 Task: Verify if a network connection is established and, if not, log an error message using an "AND" condition.
Action: Mouse moved to (274, 339)
Screenshot: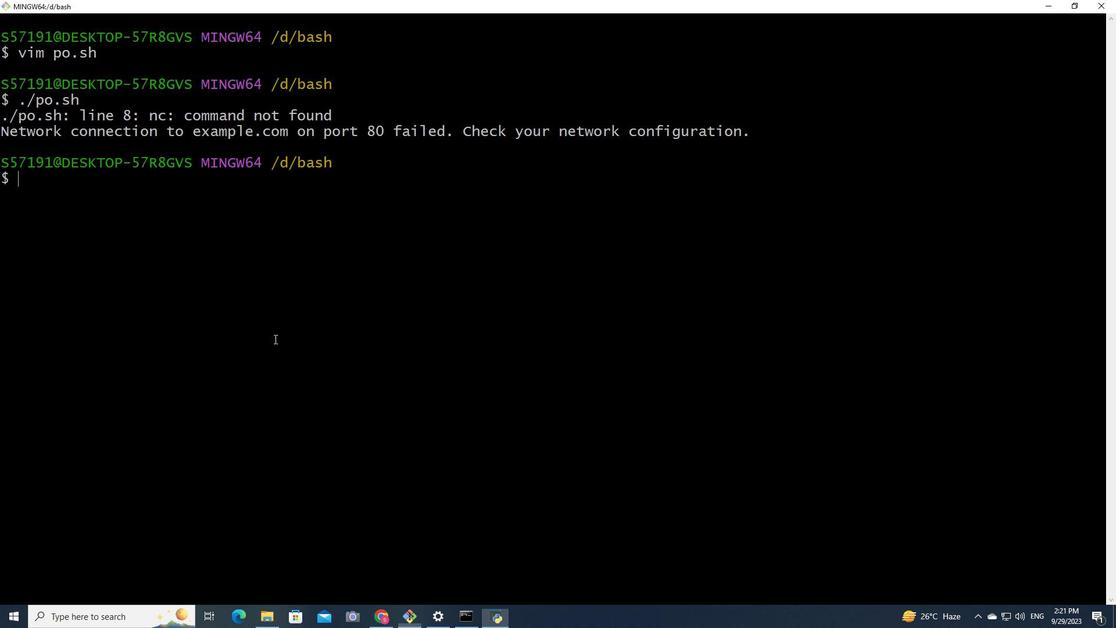 
Action: Mouse pressed left at (274, 339)
Screenshot: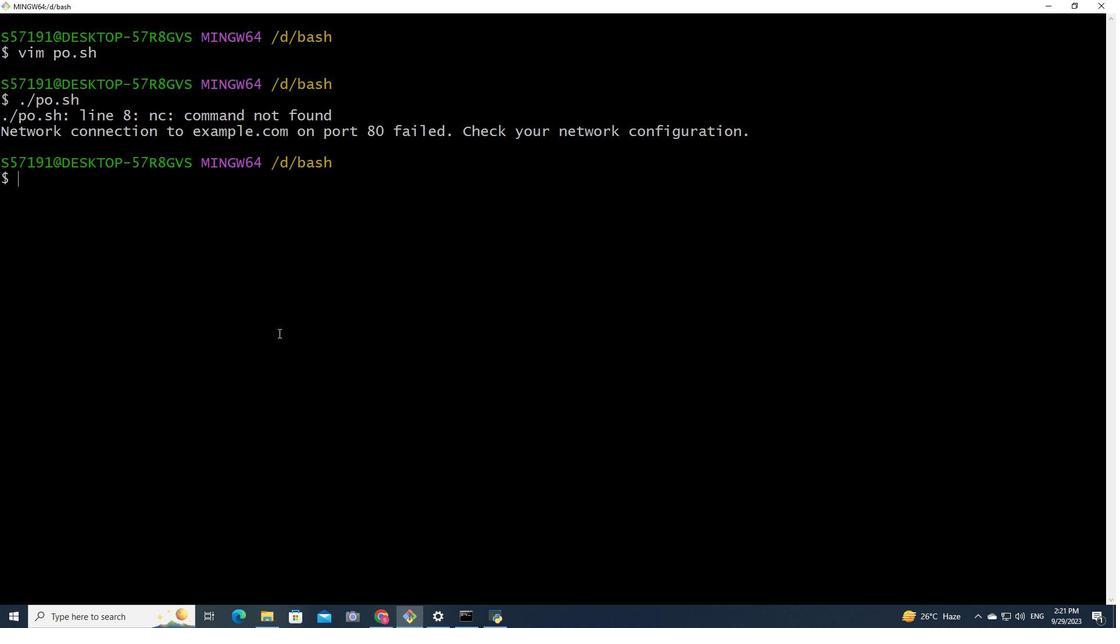 
Action: Mouse moved to (443, 258)
Screenshot: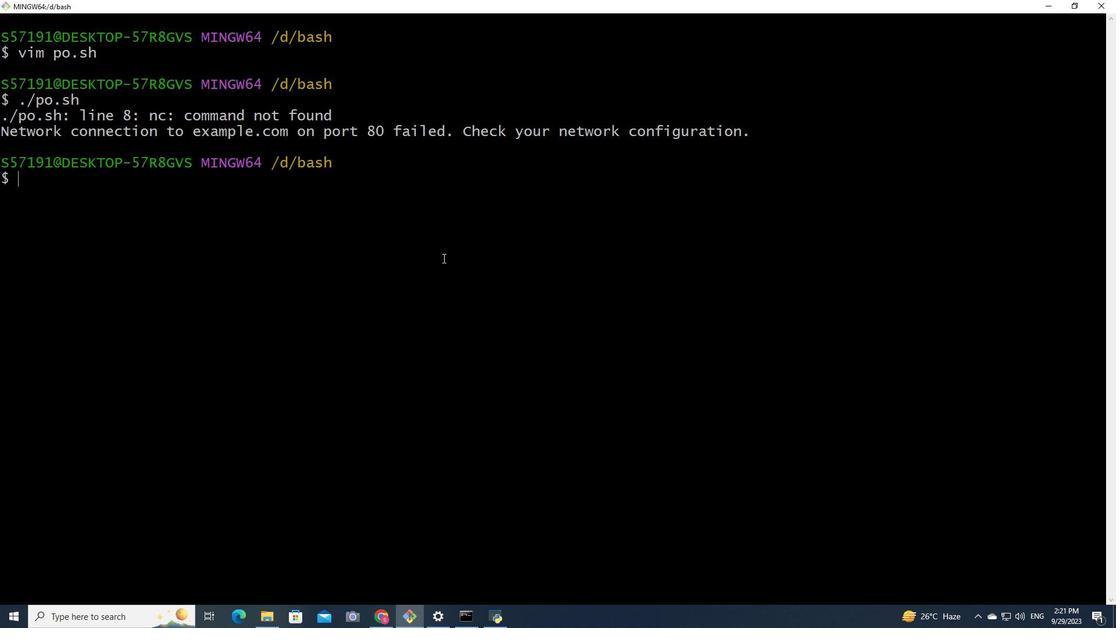 
Action: Mouse pressed left at (443, 258)
Screenshot: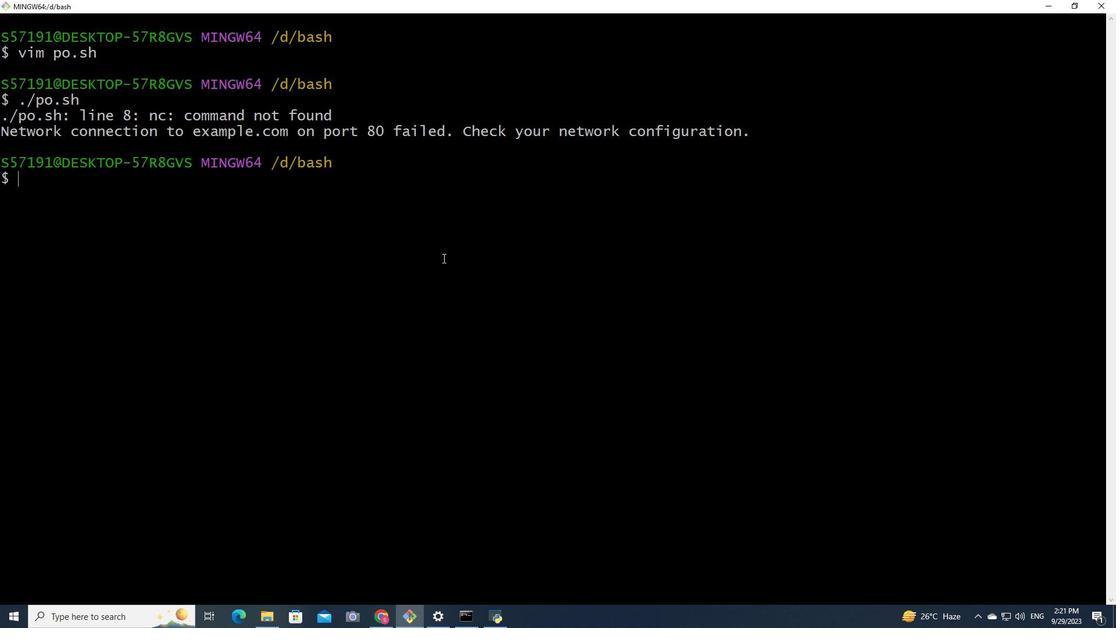 
Action: Mouse moved to (524, 326)
Screenshot: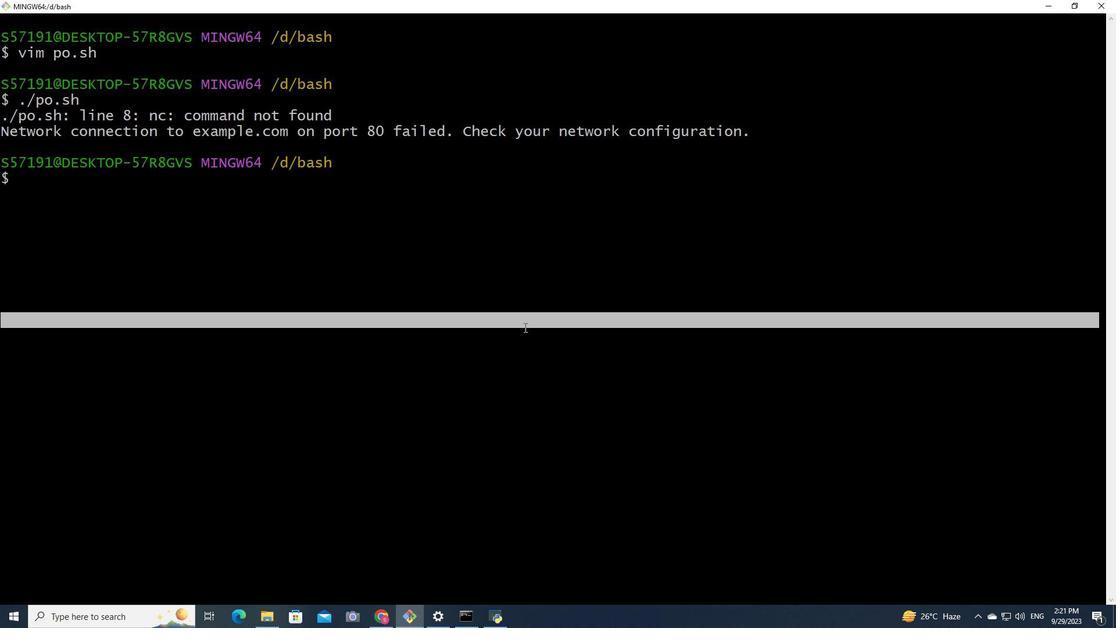 
Action: Mouse pressed left at (524, 326)
Screenshot: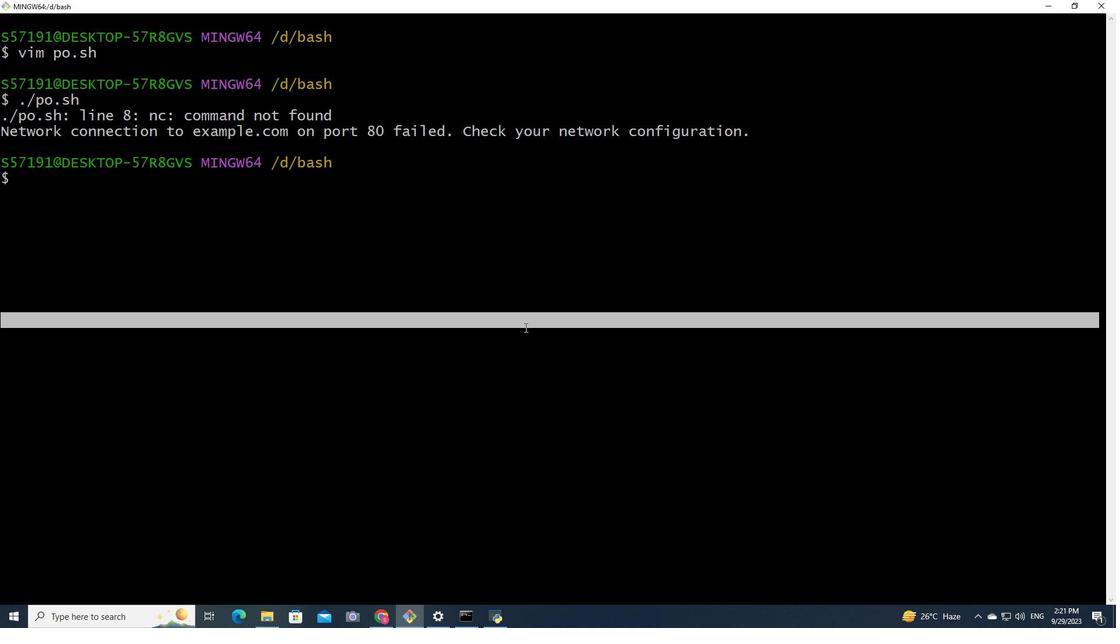 
Action: Mouse moved to (596, 275)
Screenshot: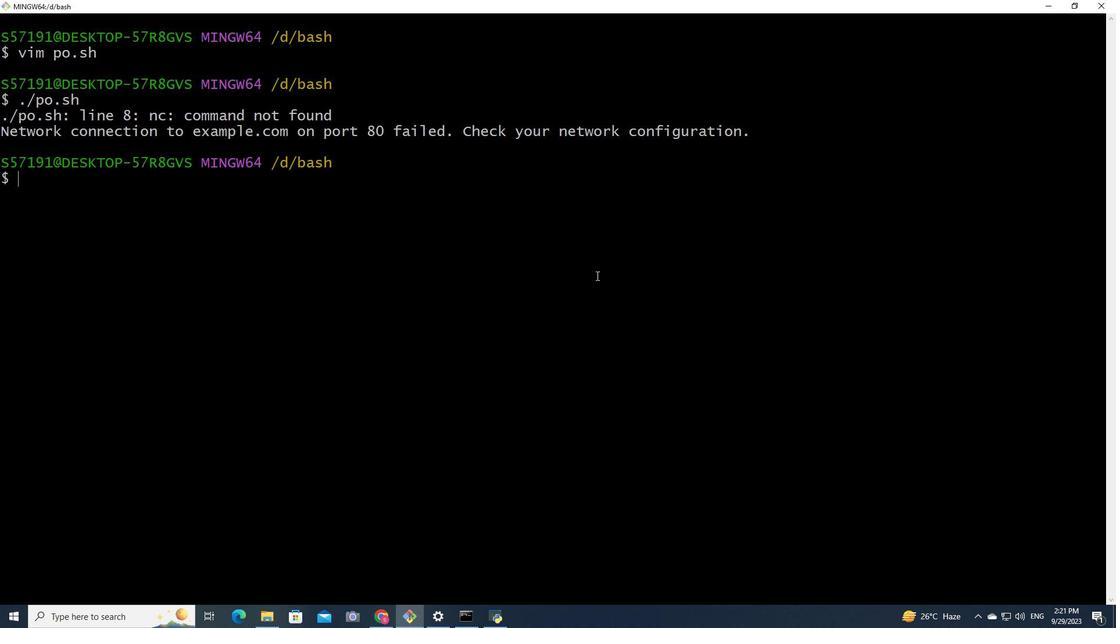 
Action: Mouse pressed left at (596, 275)
Screenshot: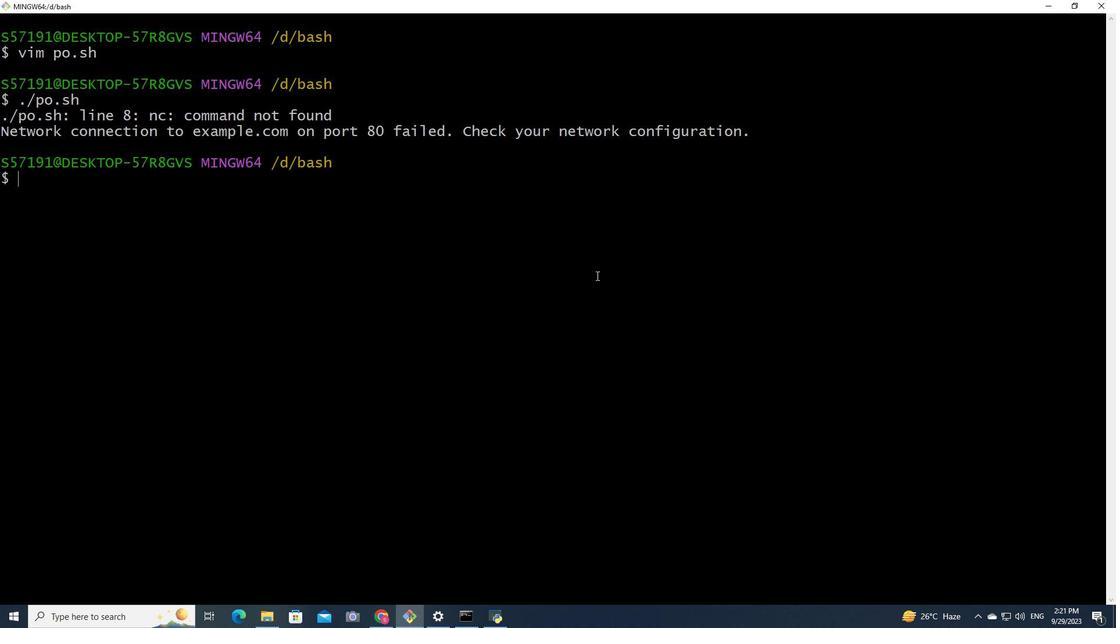 
Action: Mouse moved to (701, 222)
Screenshot: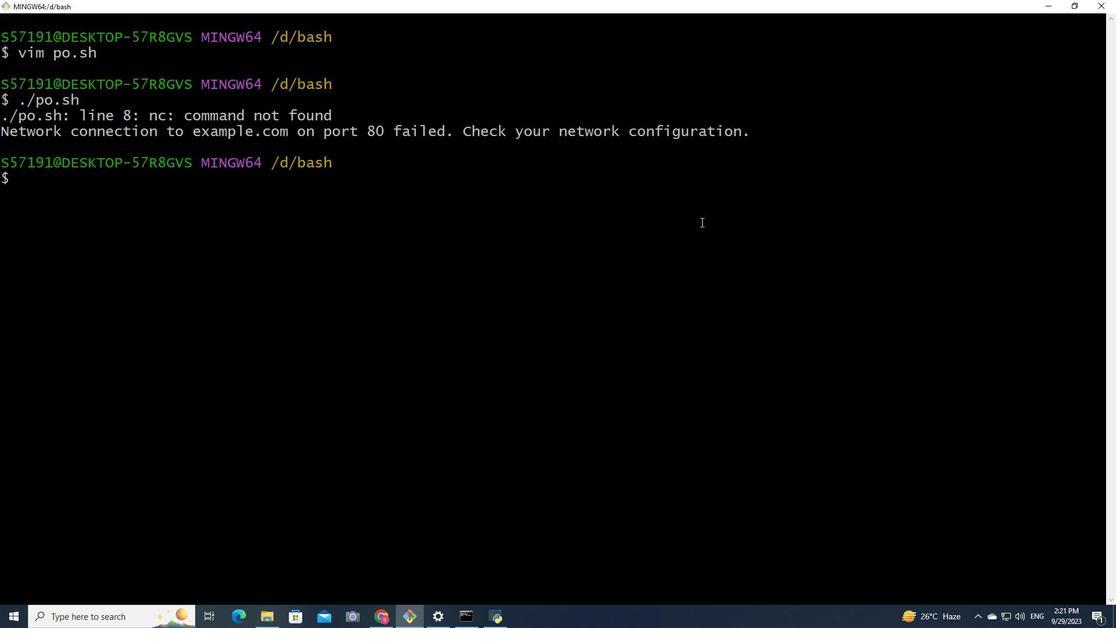 
Action: Mouse pressed left at (701, 222)
Screenshot: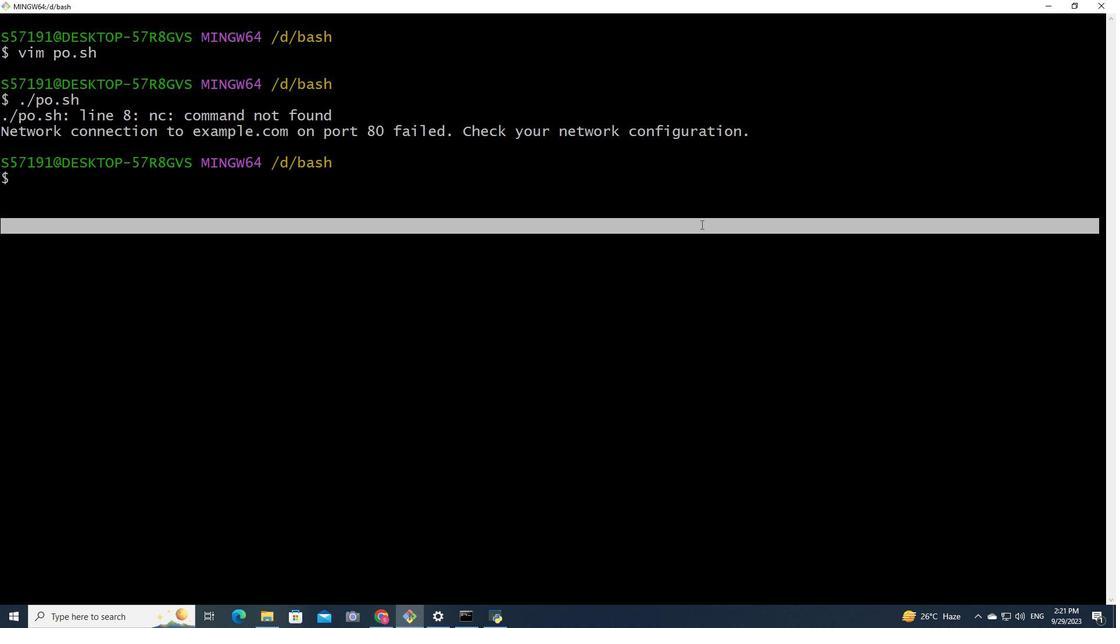 
Action: Mouse moved to (696, 237)
Screenshot: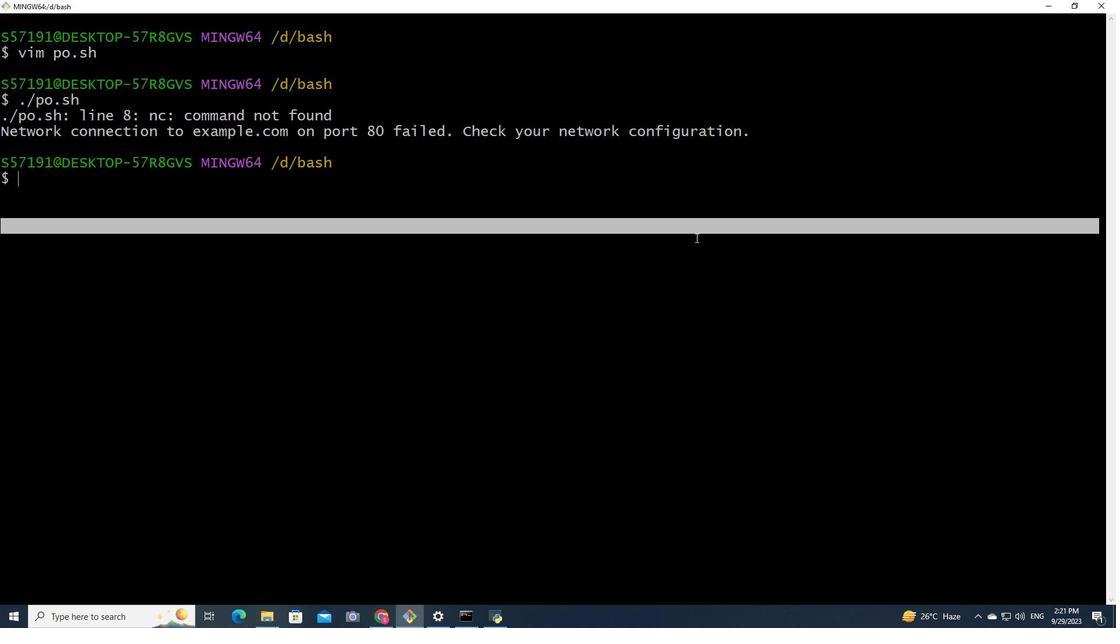
